 Task: Add Her Own Desire Ignite And Excite to the cart.
Action: Mouse moved to (225, 114)
Screenshot: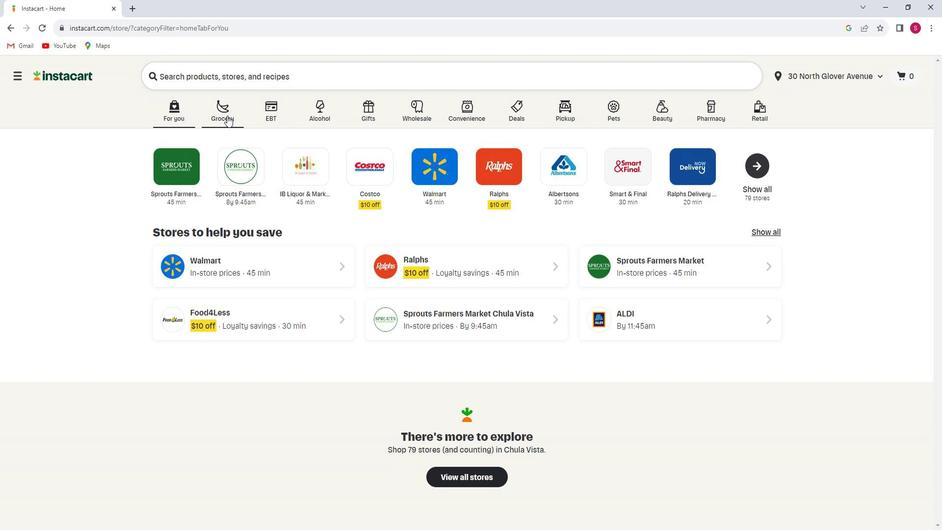 
Action: Mouse pressed left at (225, 114)
Screenshot: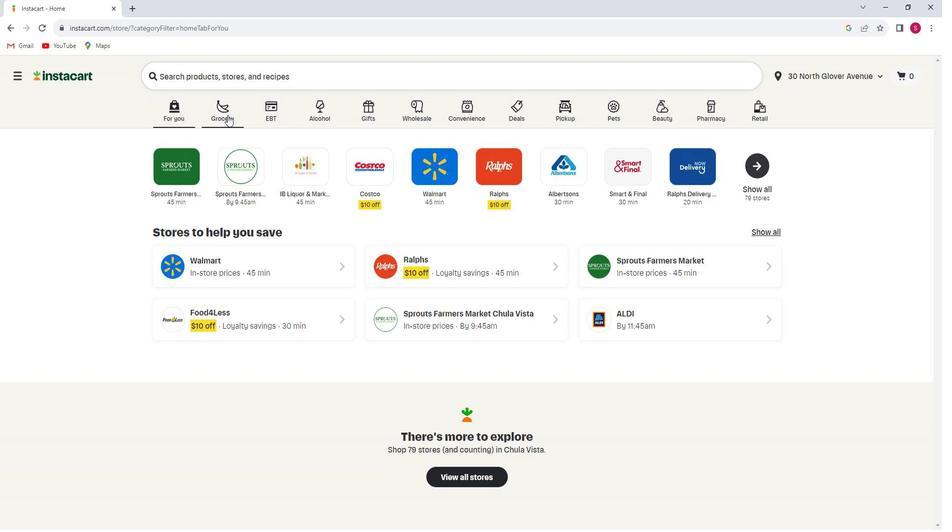
Action: Mouse moved to (236, 307)
Screenshot: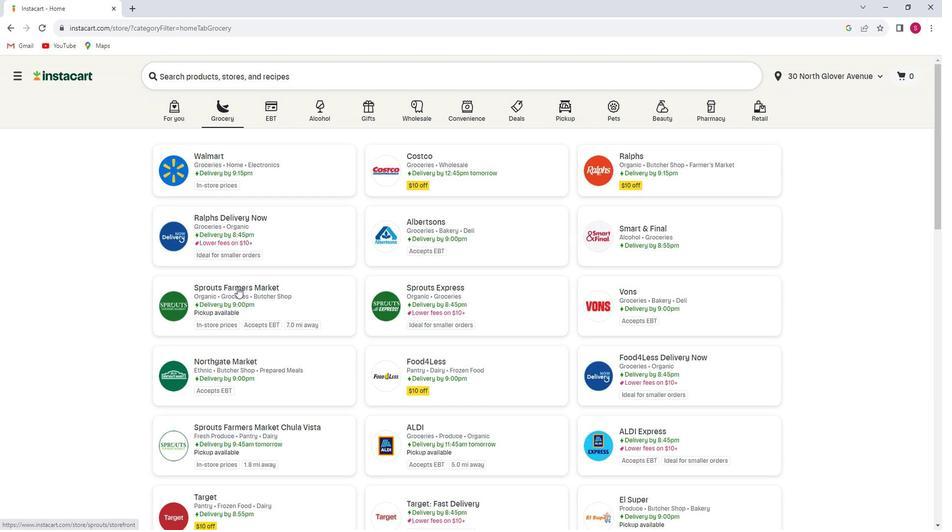 
Action: Mouse pressed left at (236, 307)
Screenshot: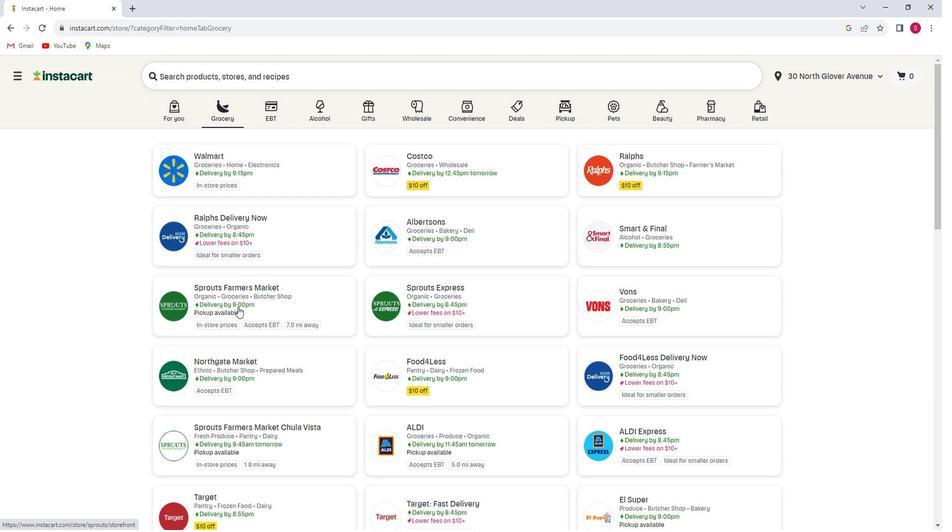 
Action: Mouse moved to (74, 321)
Screenshot: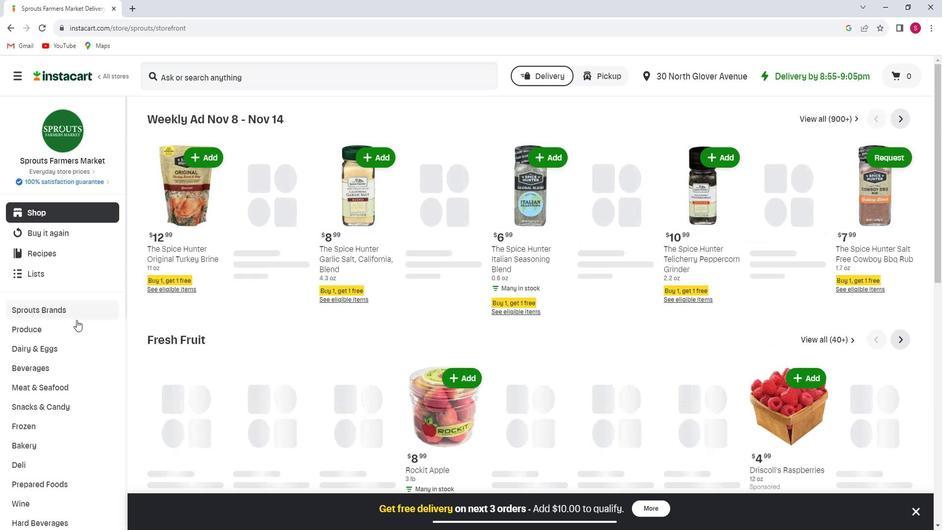 
Action: Mouse scrolled (74, 320) with delta (0, 0)
Screenshot: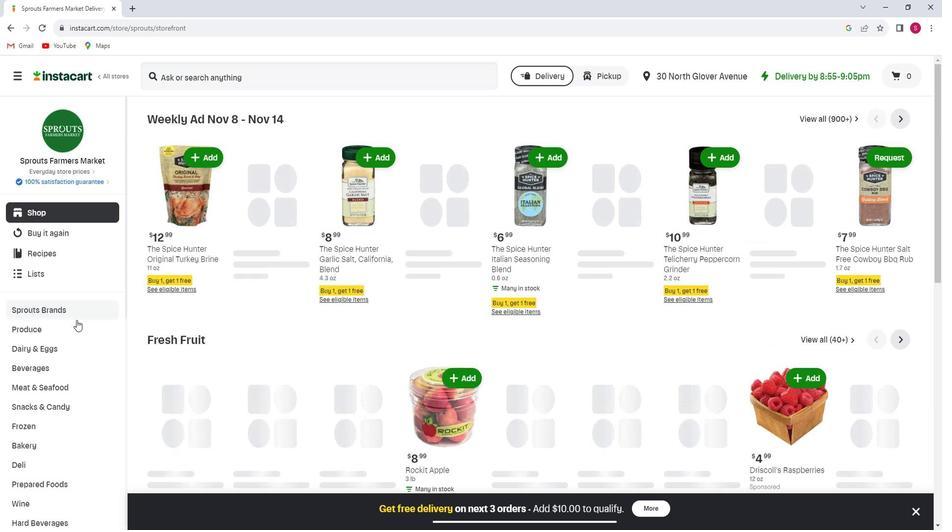 
Action: Mouse scrolled (74, 320) with delta (0, 0)
Screenshot: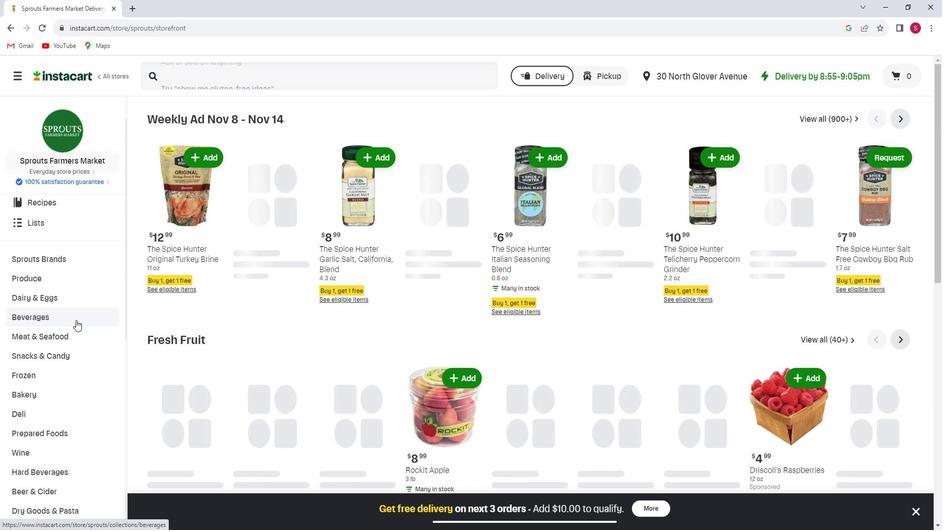 
Action: Mouse scrolled (74, 320) with delta (0, 0)
Screenshot: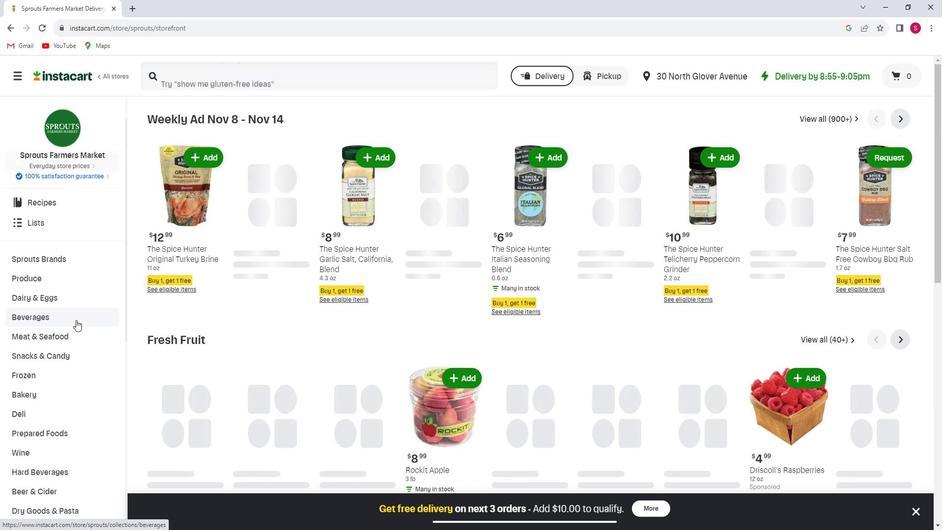 
Action: Mouse scrolled (74, 320) with delta (0, 0)
Screenshot: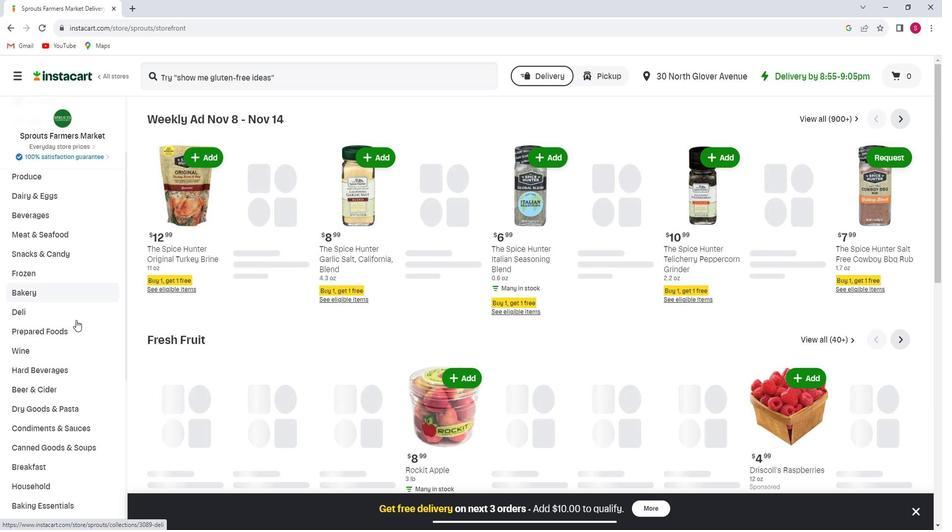 
Action: Mouse scrolled (74, 320) with delta (0, 0)
Screenshot: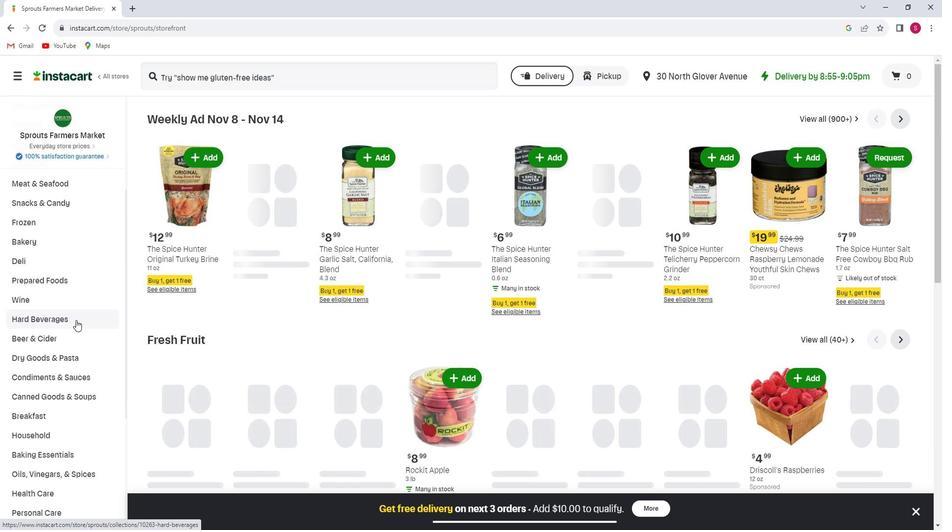 
Action: Mouse scrolled (74, 320) with delta (0, 0)
Screenshot: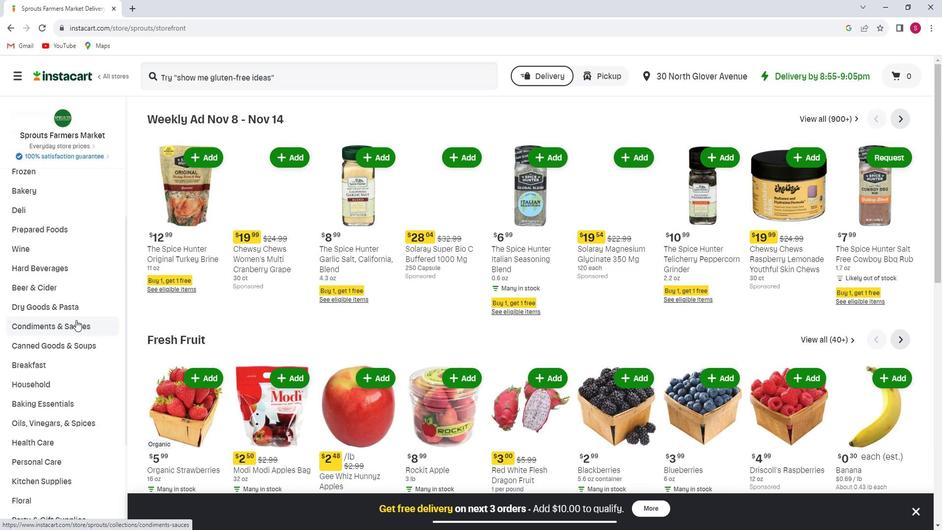 
Action: Mouse scrolled (74, 320) with delta (0, 0)
Screenshot: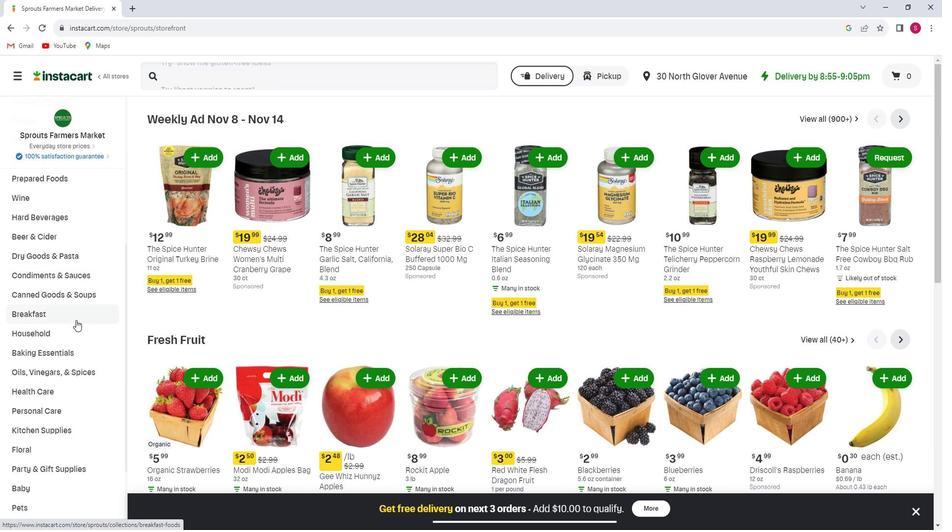 
Action: Mouse moved to (55, 357)
Screenshot: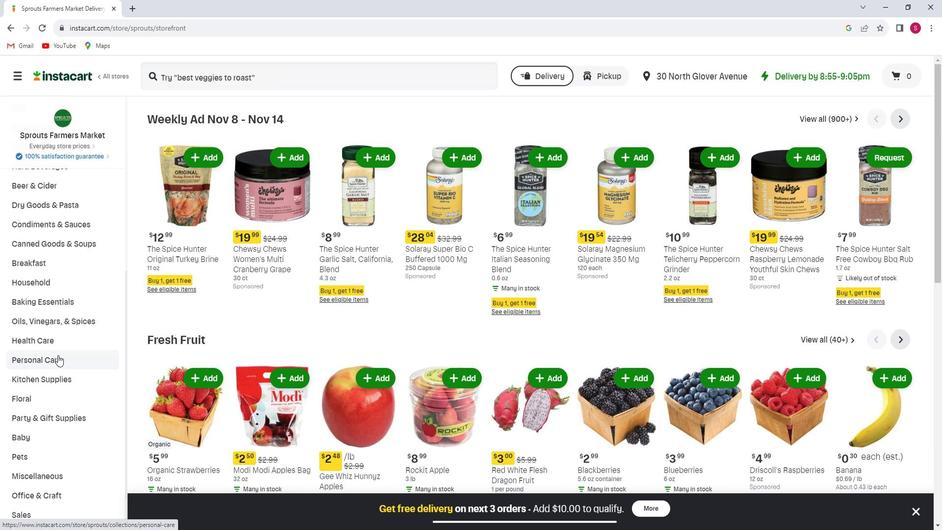 
Action: Mouse pressed left at (55, 357)
Screenshot: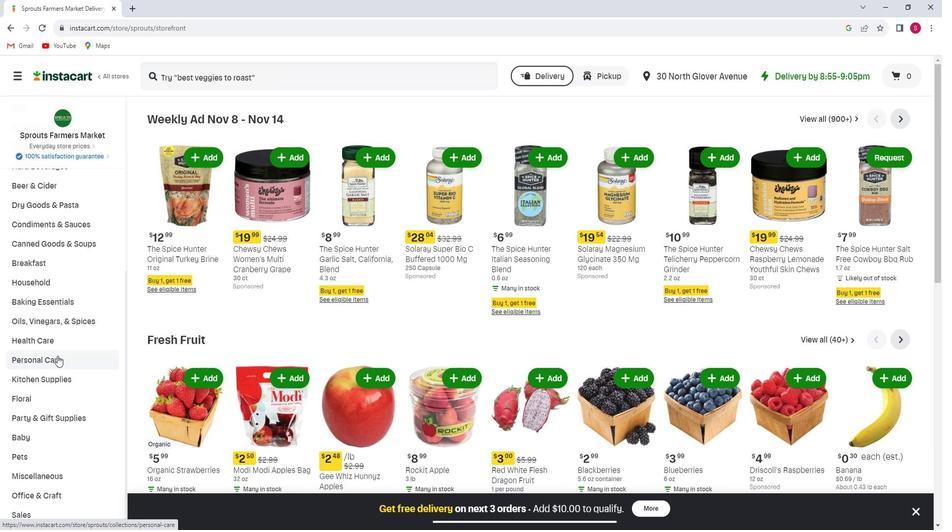 
Action: Mouse moved to (689, 145)
Screenshot: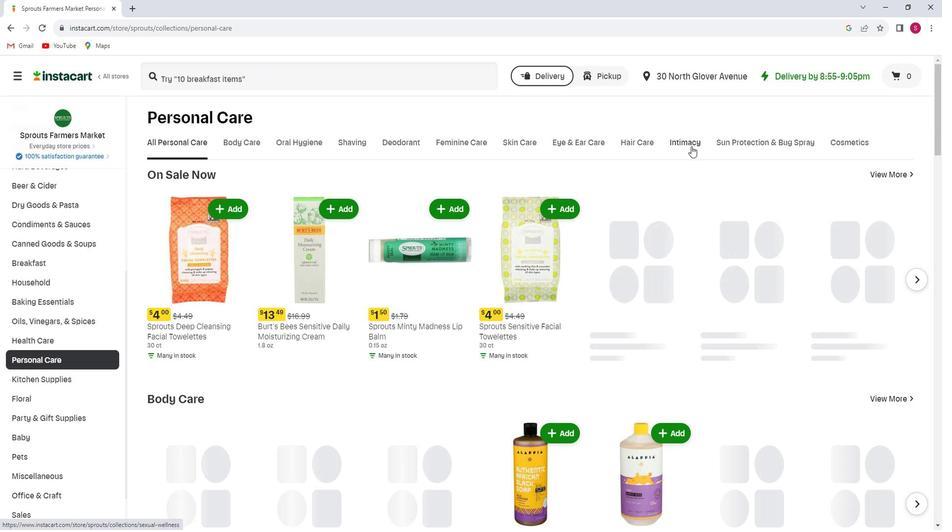 
Action: Mouse pressed left at (689, 145)
Screenshot: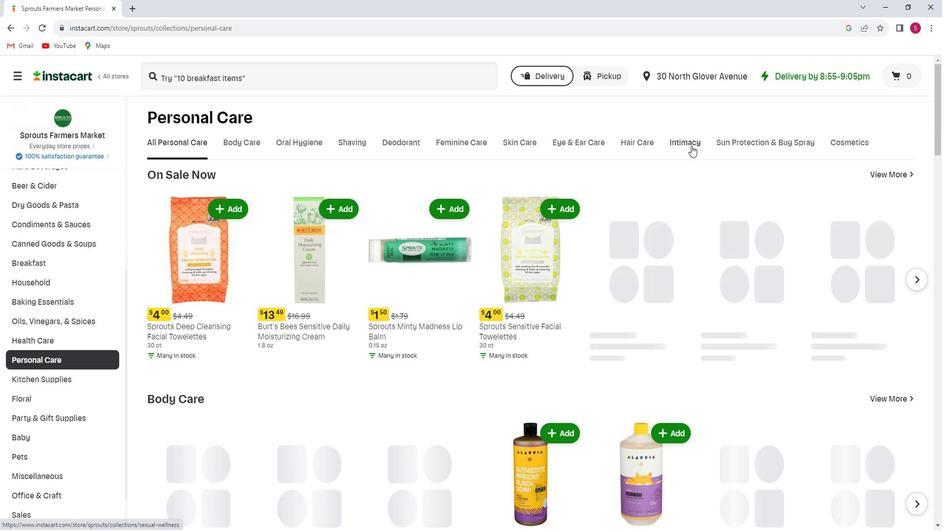 
Action: Mouse moved to (278, 71)
Screenshot: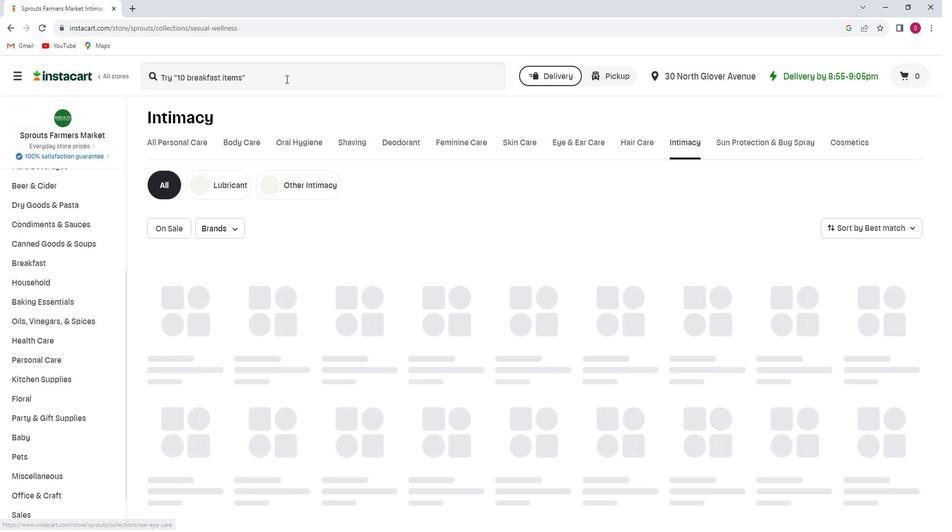 
Action: Mouse pressed left at (278, 71)
Screenshot: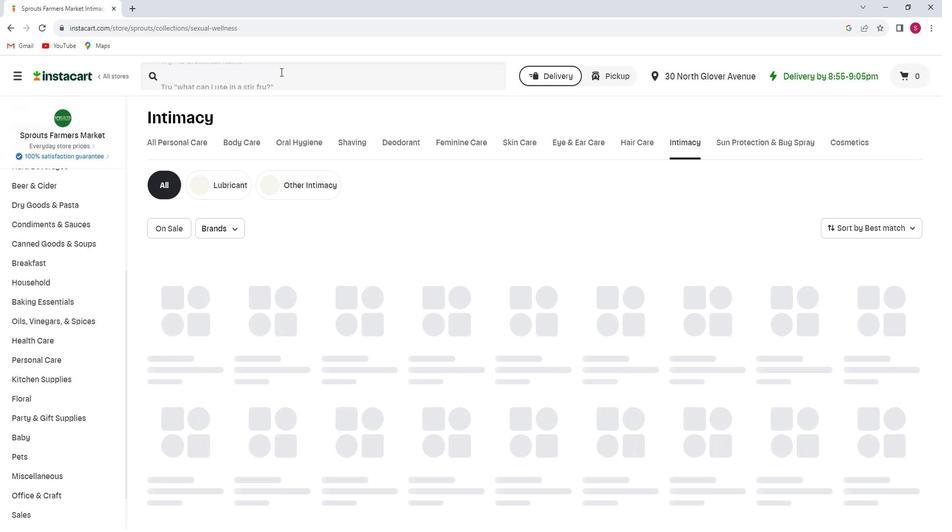 
Action: Key pressed <Key.shift><Key.shift><Key.shift><Key.shift><Key.shift><Key.shift><Key.shift><Key.shift><Key.shift><Key.shift>Her<Key.space><Key.shift>own<Key.space><Key.shift>Desire<Key.space><Key.shift><Key.shift><Key.shift><Key.shift>Ignite<Key.space><Key.shift>And<Key.space><Key.shift>Excite<Key.enter>
Screenshot: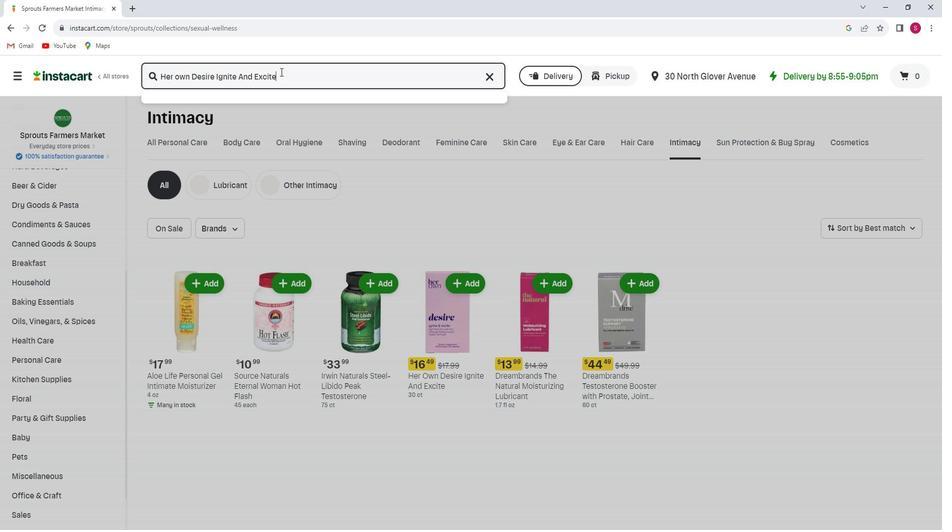 
Action: Mouse moved to (255, 157)
Screenshot: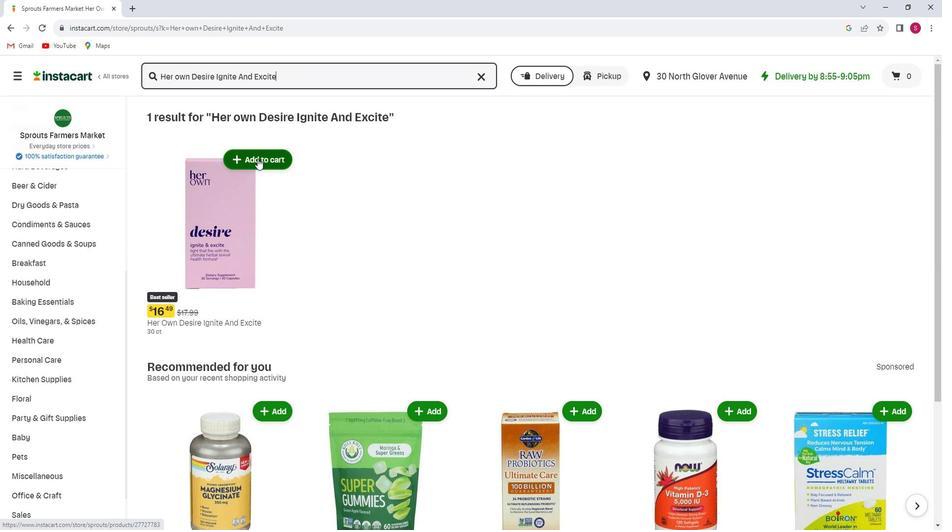 
Action: Mouse pressed left at (255, 157)
Screenshot: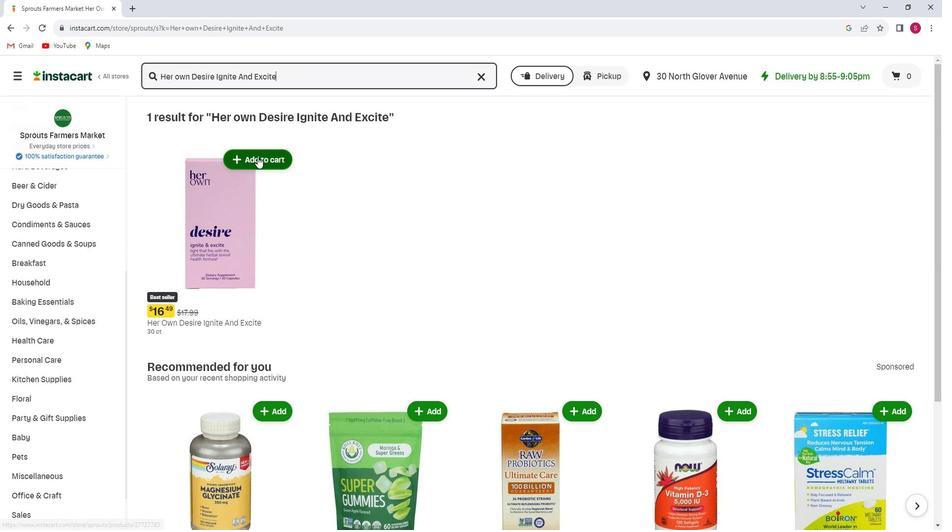 
Action: Mouse moved to (274, 212)
Screenshot: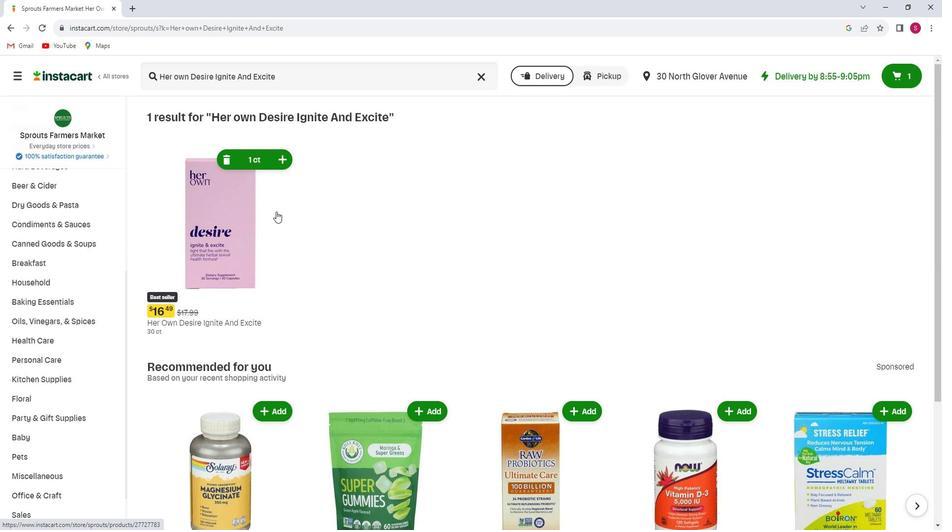
